 Task: In the Company hulu.jp, Add note: 'Reach out to a customer for a referral or introduction to a potential client.'. Mark checkbox to create task to follow up ': In 3 business days '. Create task, with  description: Conduct Product Demo, Add due date: In 3 Business Days; Add reminder: 30 Minutes before. Set Priority High and add note: Review the attached proposal. Logged in from softage.5@softage.net
Action: Mouse moved to (115, 89)
Screenshot: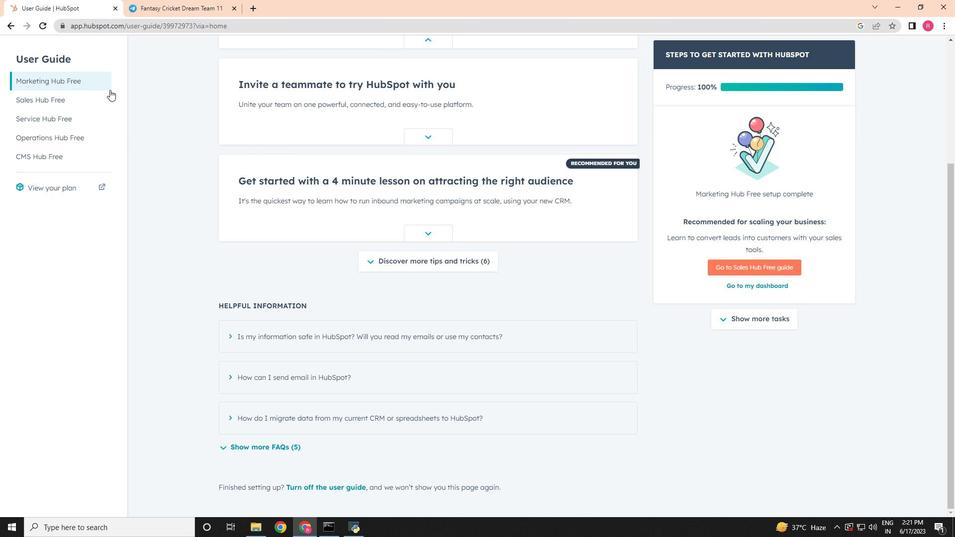 
Action: Mouse scrolled (115, 90) with delta (0, 0)
Screenshot: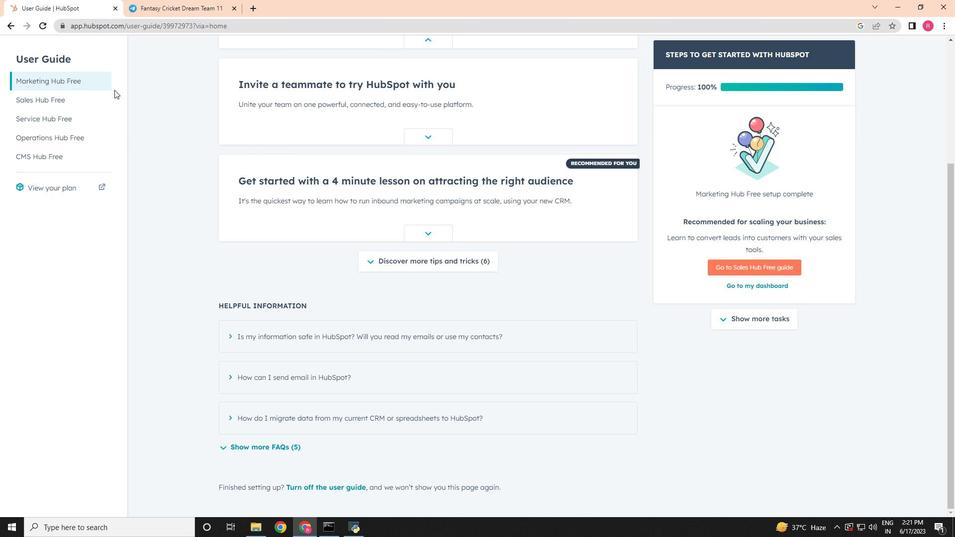 
Action: Mouse scrolled (115, 90) with delta (0, 0)
Screenshot: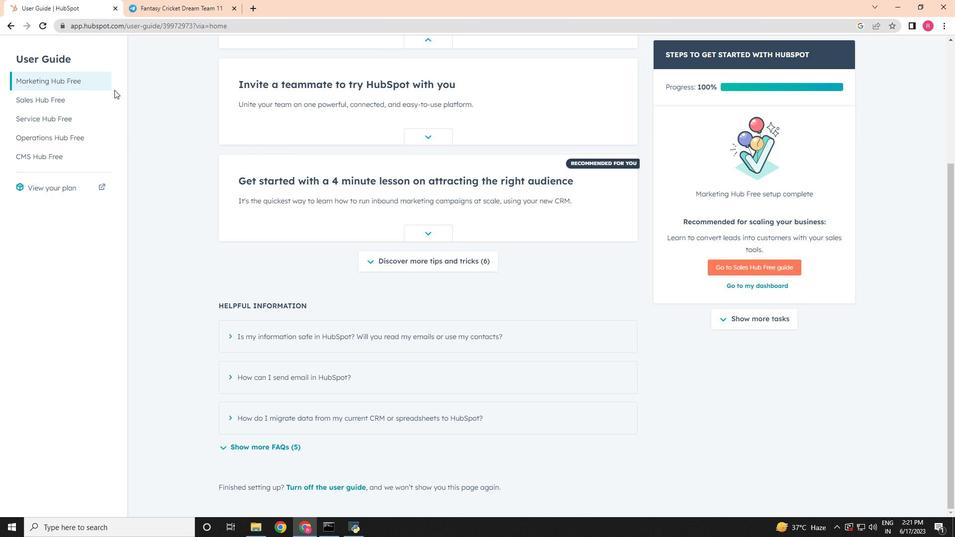 
Action: Mouse scrolled (115, 90) with delta (0, 0)
Screenshot: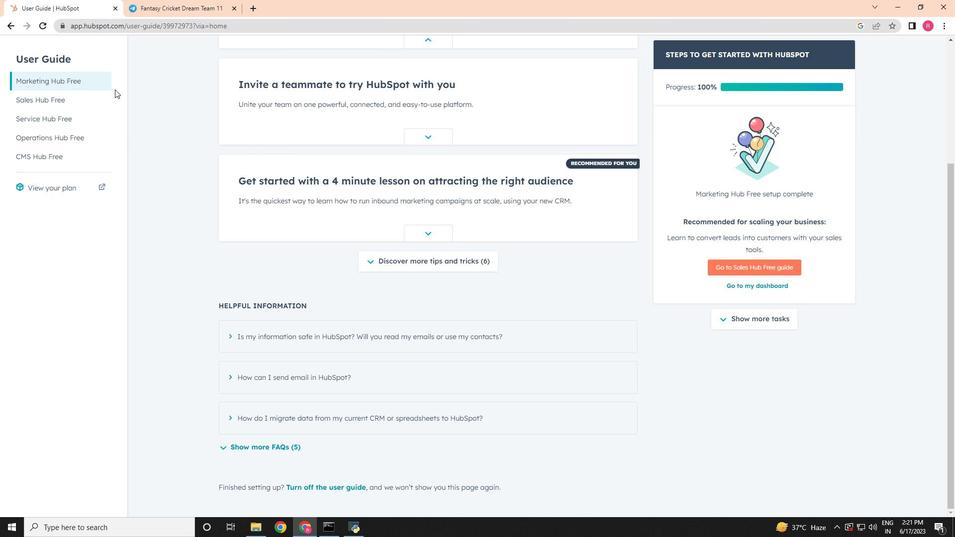 
Action: Mouse moved to (105, 64)
Screenshot: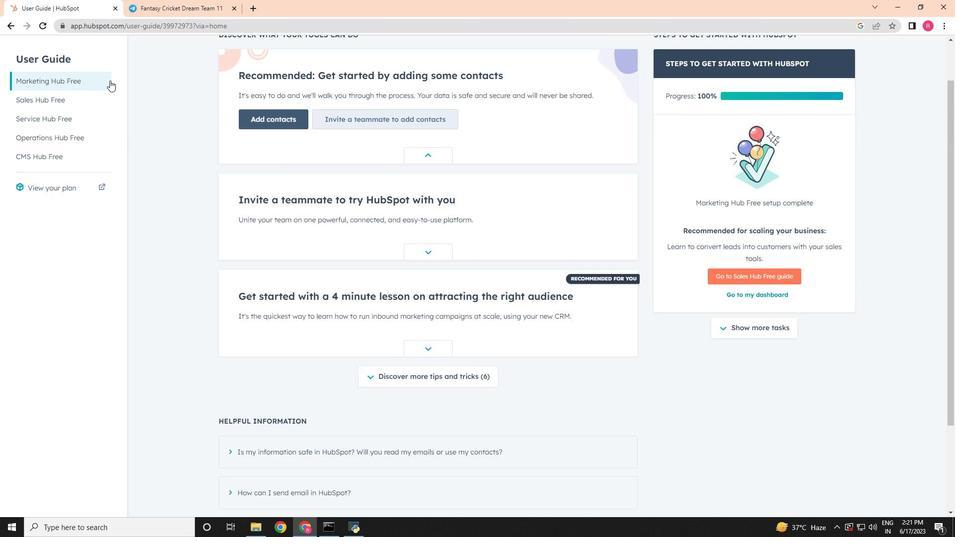 
Action: Mouse scrolled (105, 65) with delta (0, 0)
Screenshot: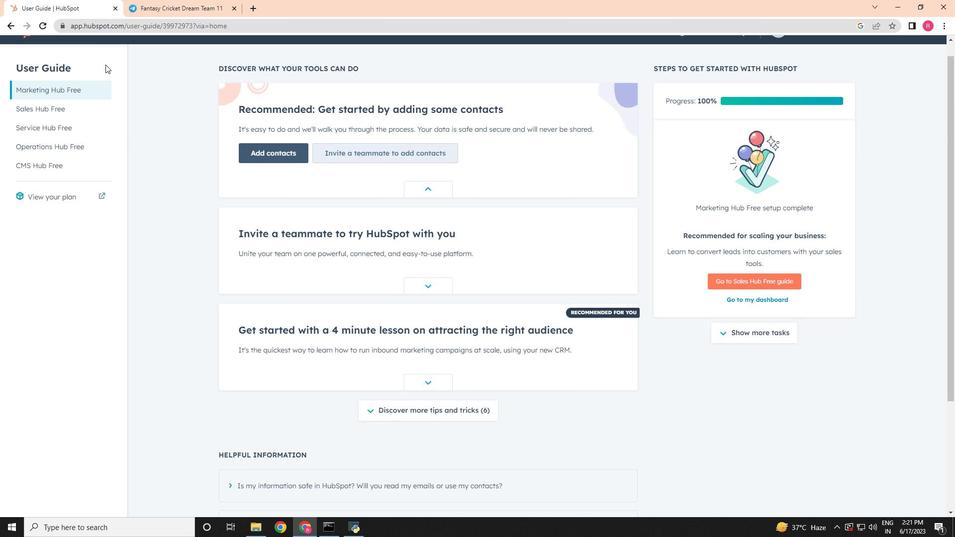 
Action: Mouse scrolled (105, 64) with delta (0, 0)
Screenshot: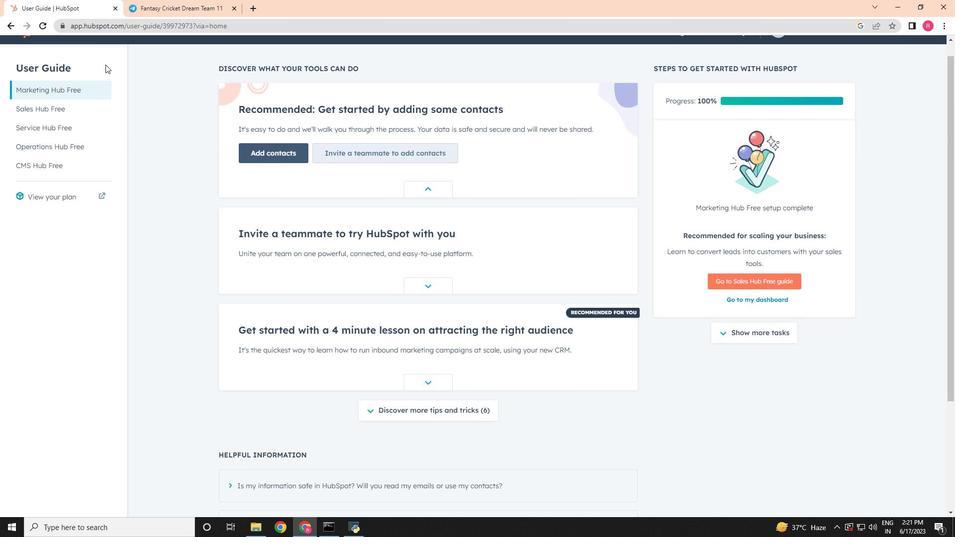 
Action: Mouse scrolled (105, 65) with delta (0, 0)
Screenshot: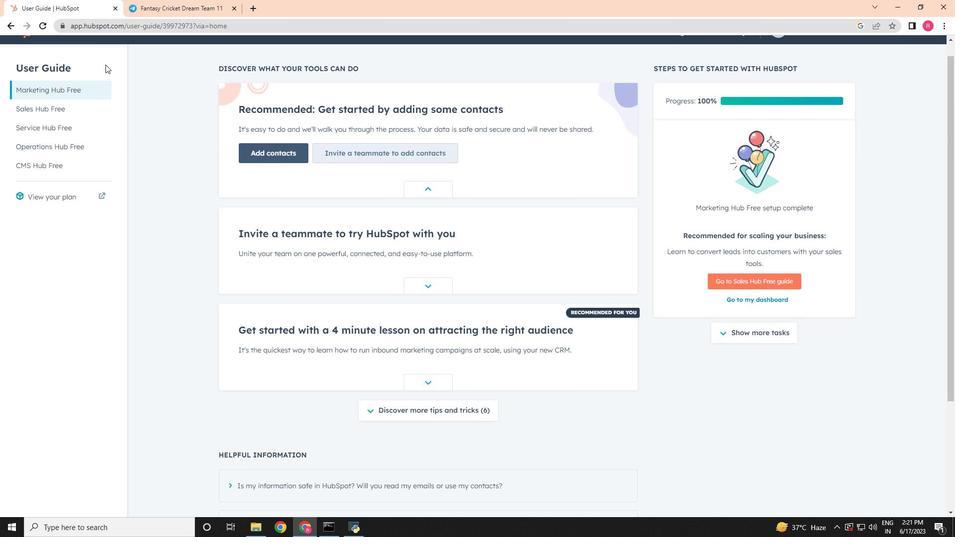 
Action: Mouse scrolled (105, 65) with delta (0, 0)
Screenshot: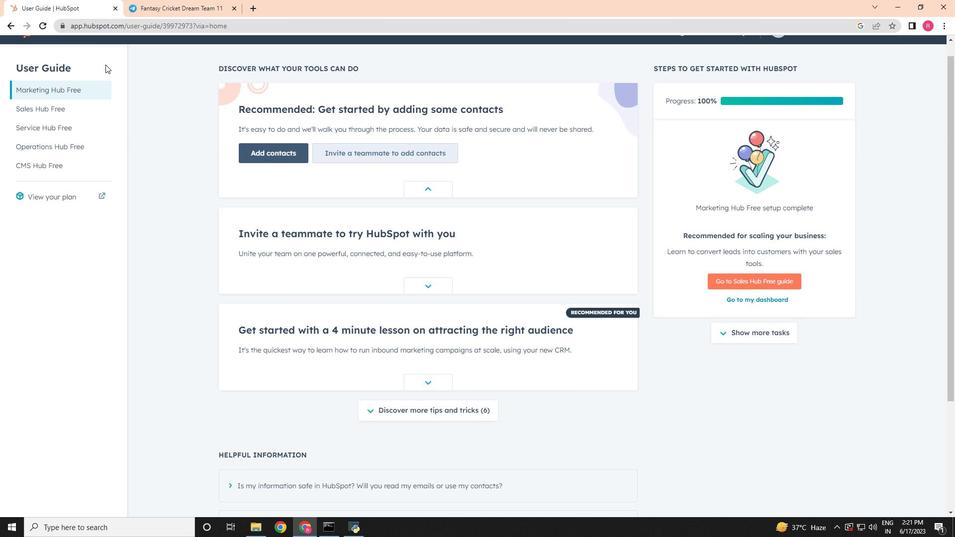 
Action: Mouse moved to (65, 48)
Screenshot: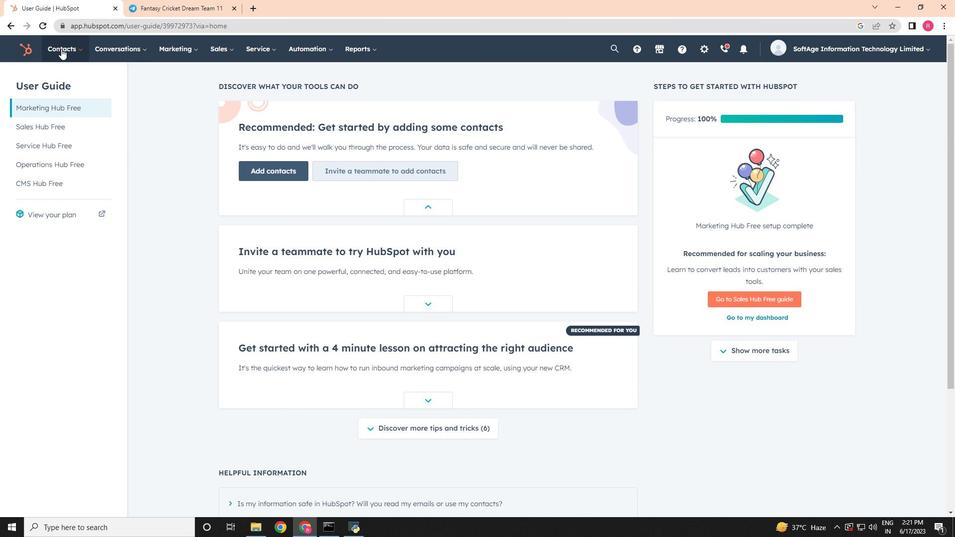 
Action: Mouse pressed left at (65, 48)
Screenshot: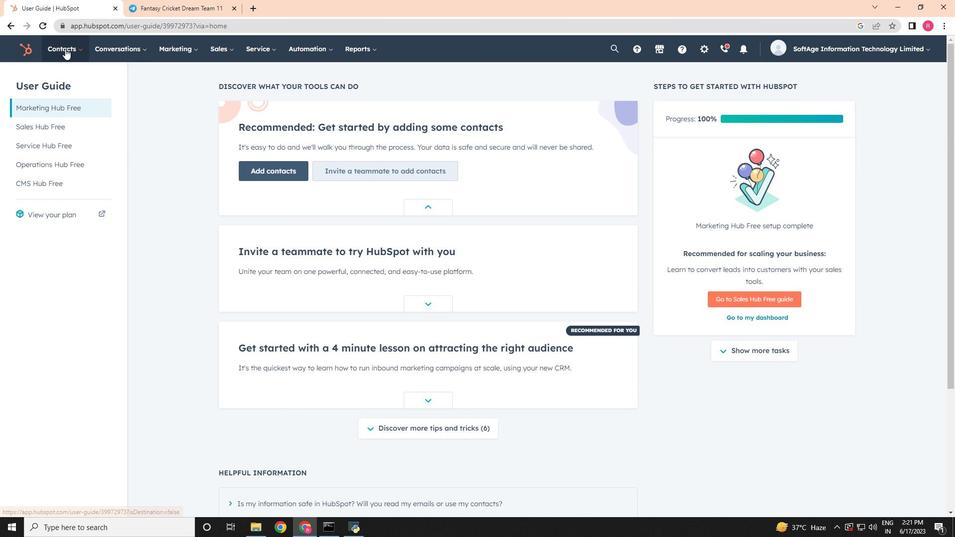 
Action: Mouse moved to (91, 92)
Screenshot: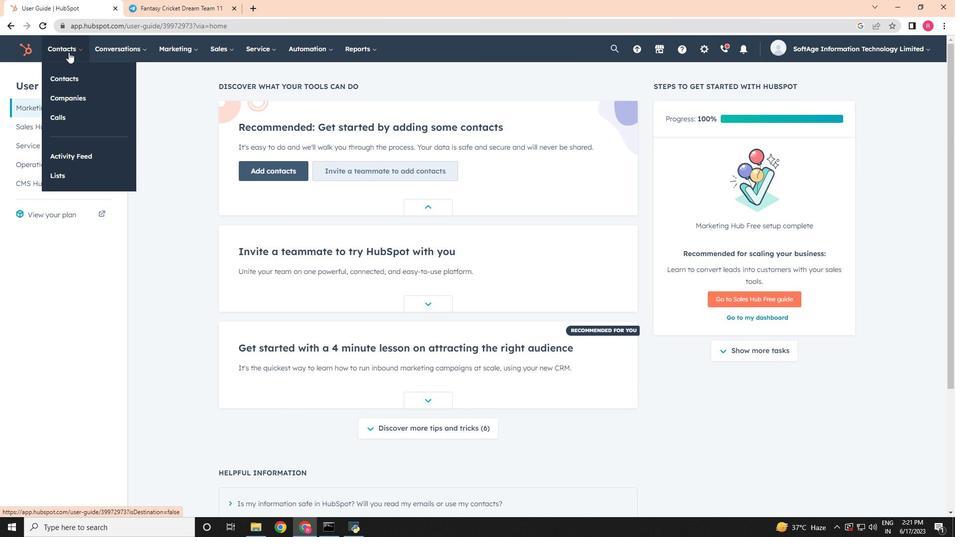 
Action: Mouse pressed left at (91, 92)
Screenshot: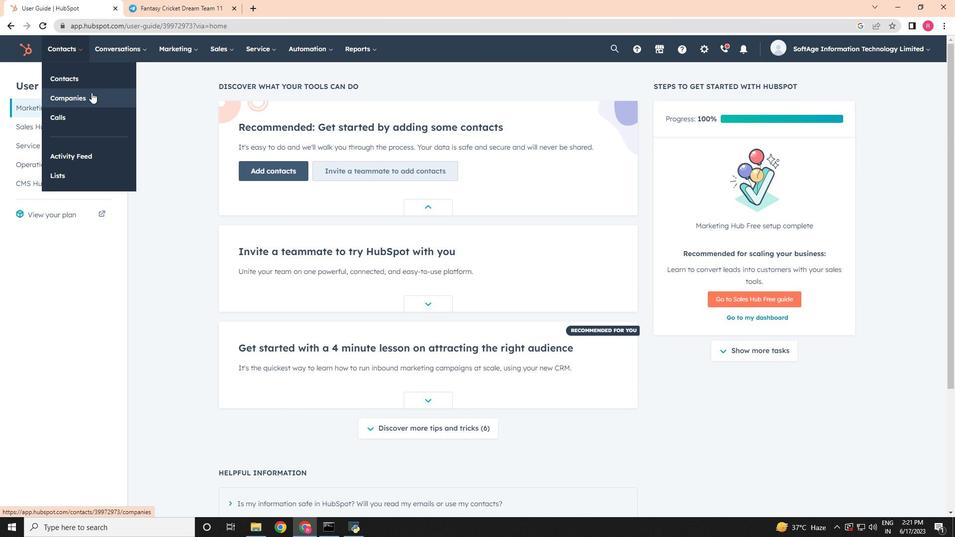 
Action: Mouse moved to (84, 157)
Screenshot: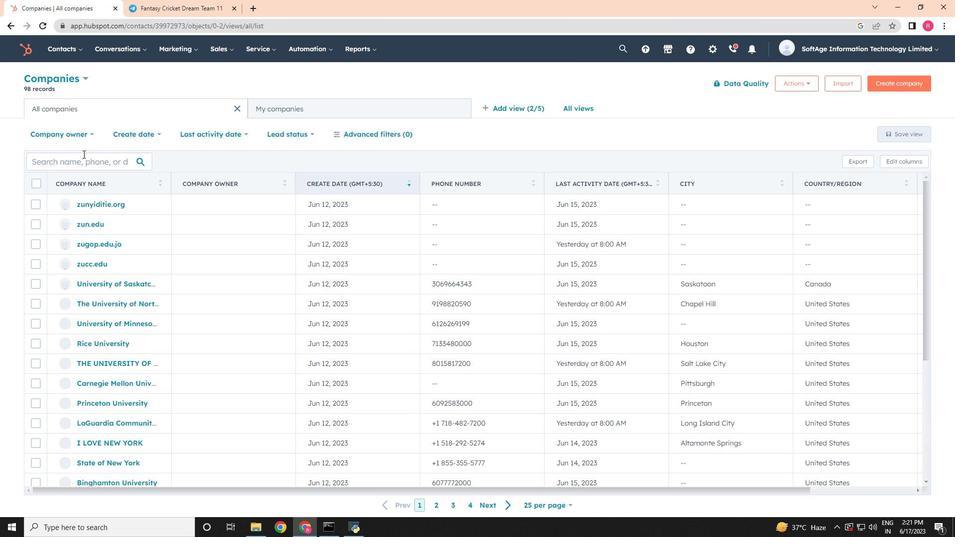 
Action: Mouse pressed left at (84, 157)
Screenshot: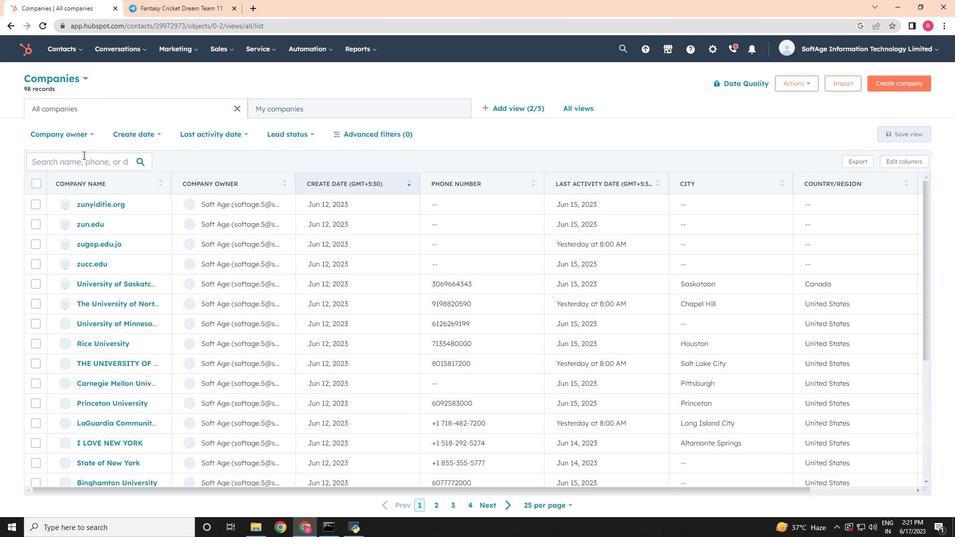 
Action: Key pressed hulu.jp
Screenshot: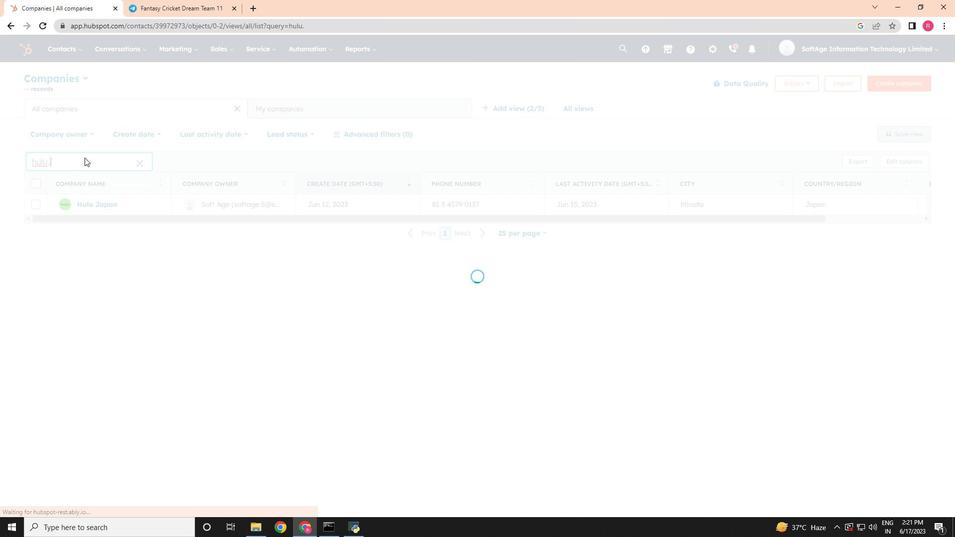 
Action: Mouse moved to (97, 207)
Screenshot: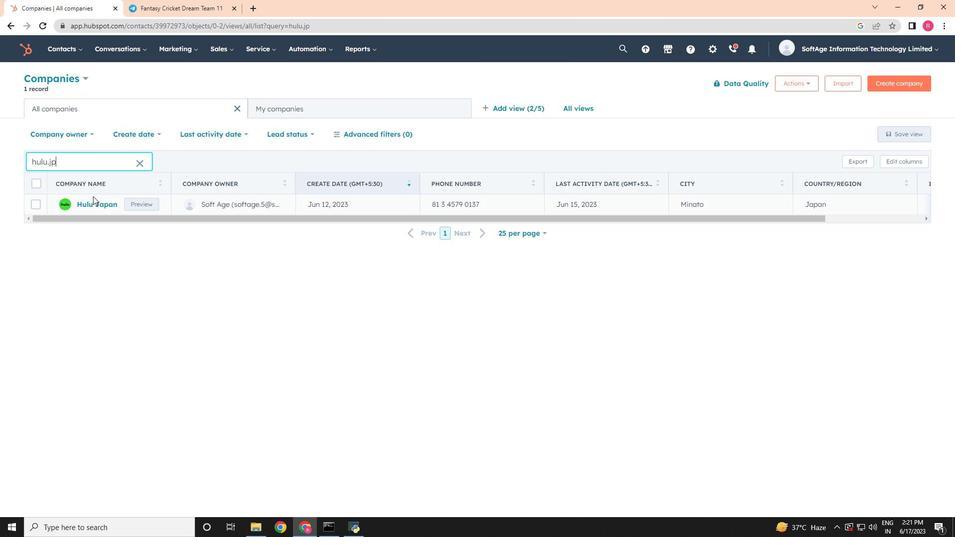 
Action: Mouse pressed left at (97, 207)
Screenshot: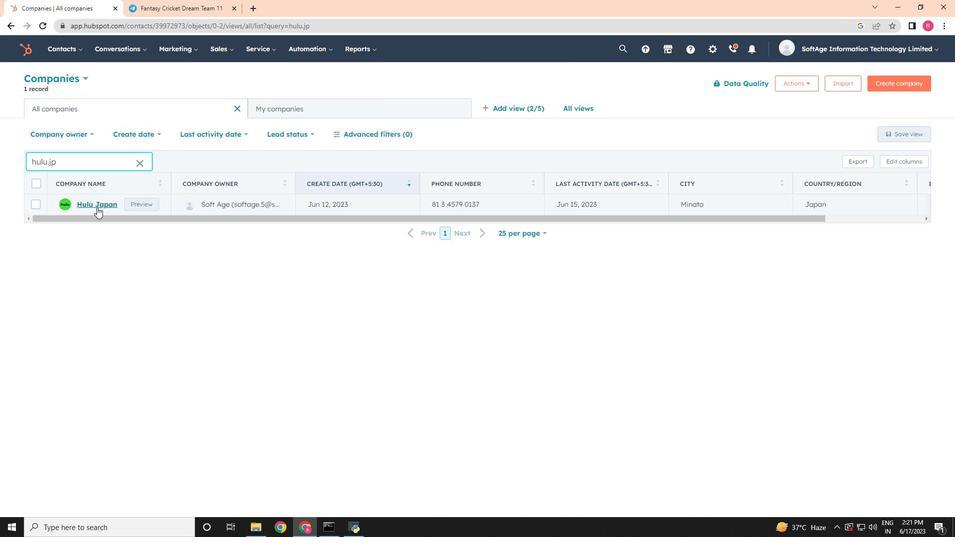 
Action: Mouse moved to (33, 160)
Screenshot: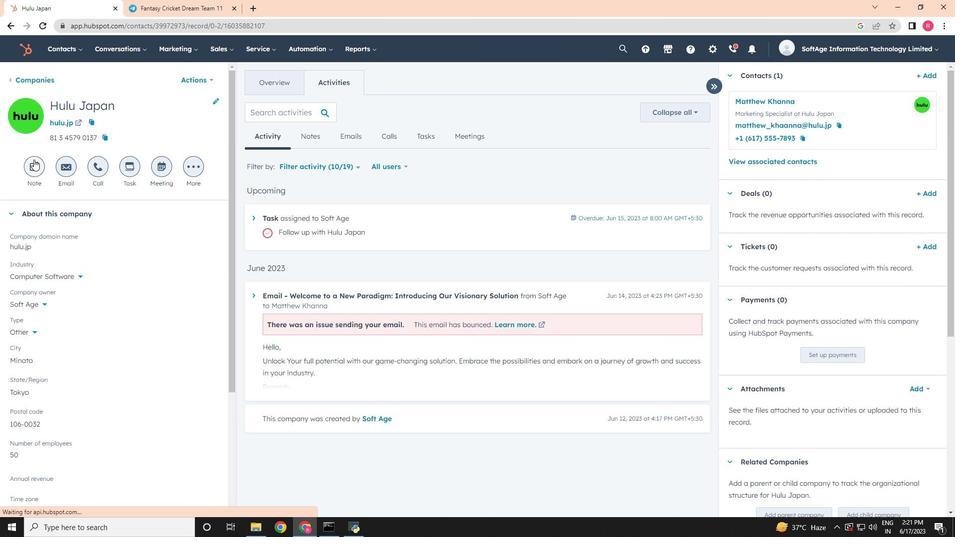 
Action: Mouse pressed left at (33, 160)
Screenshot: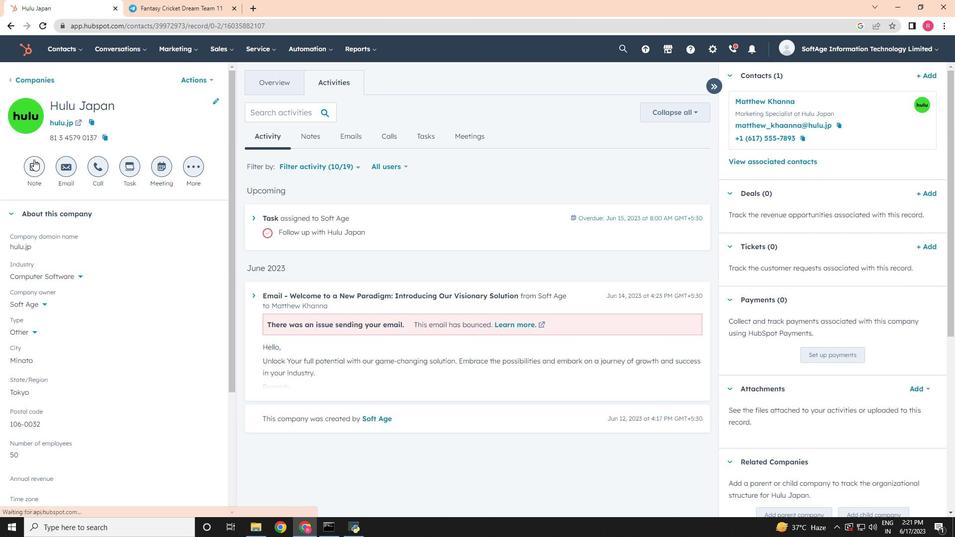 
Action: Mouse moved to (840, 294)
Screenshot: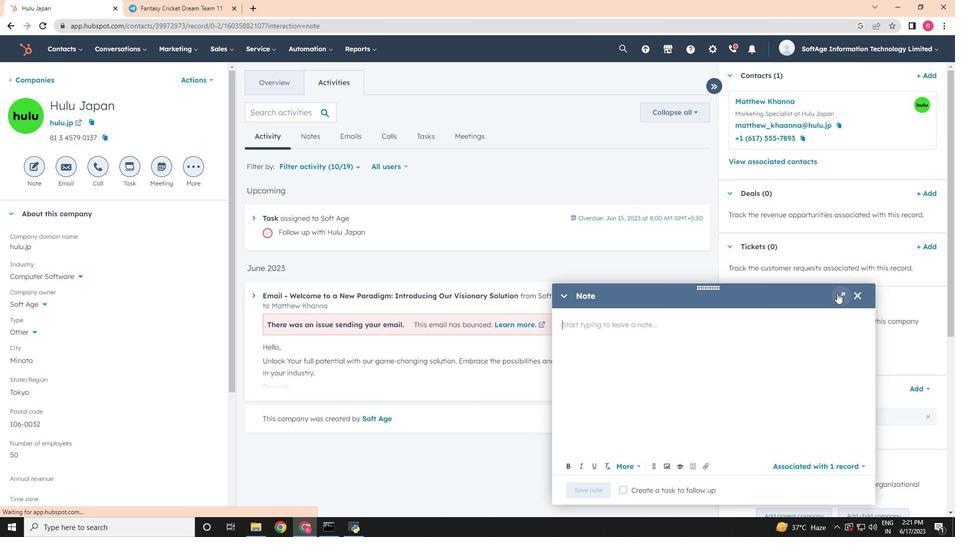 
Action: Mouse pressed left at (840, 294)
Screenshot: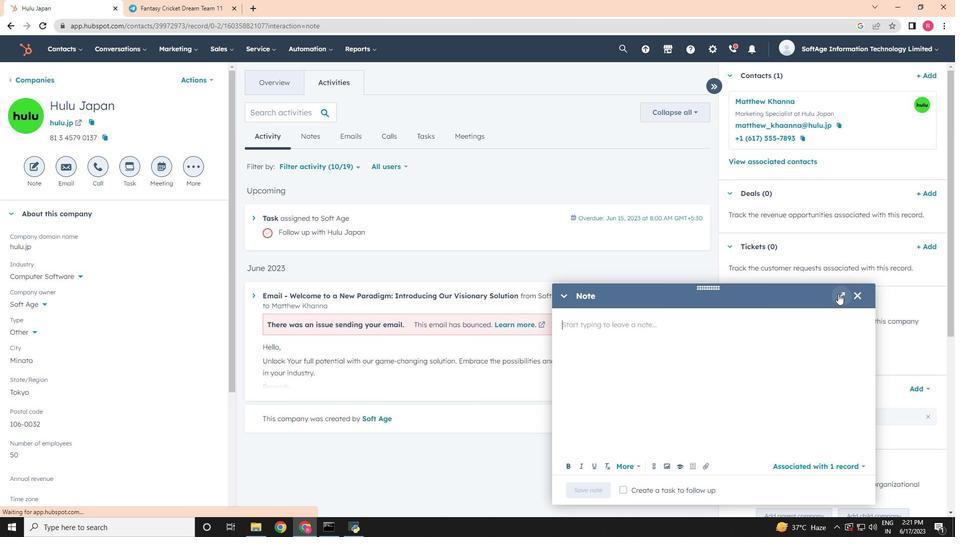 
Action: Mouse moved to (279, 262)
Screenshot: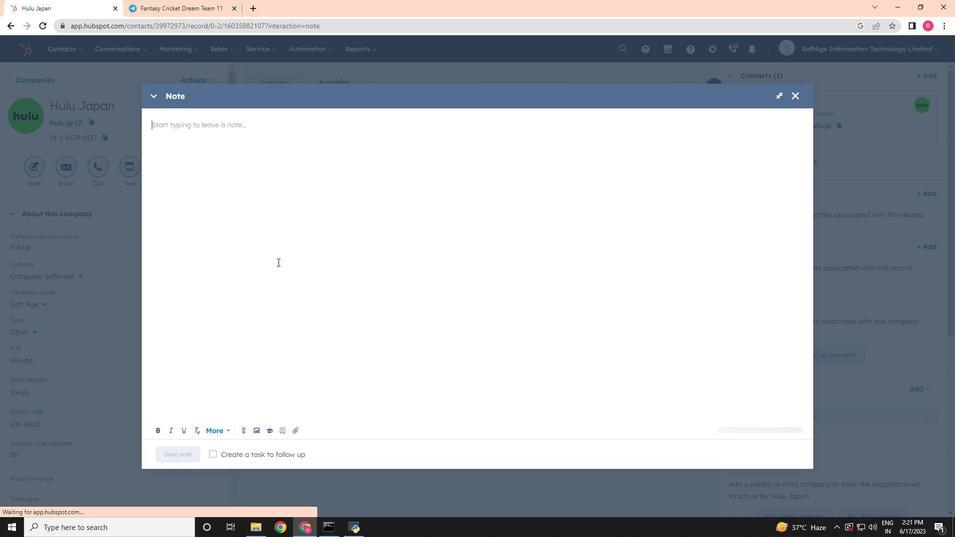 
Action: Key pressed <Key.shift>Reach<Key.space>out<Key.space>to<Key.space>a<Key.space>customer<Key.space>for<Key.space>a<Key.space>referral<Key.space>for<Key.space>a<Key.space>referral<Key.space>or<Key.space>introduction<Key.space>to<Key.space>a<Key.space>potential<Key.space>client.
Screenshot: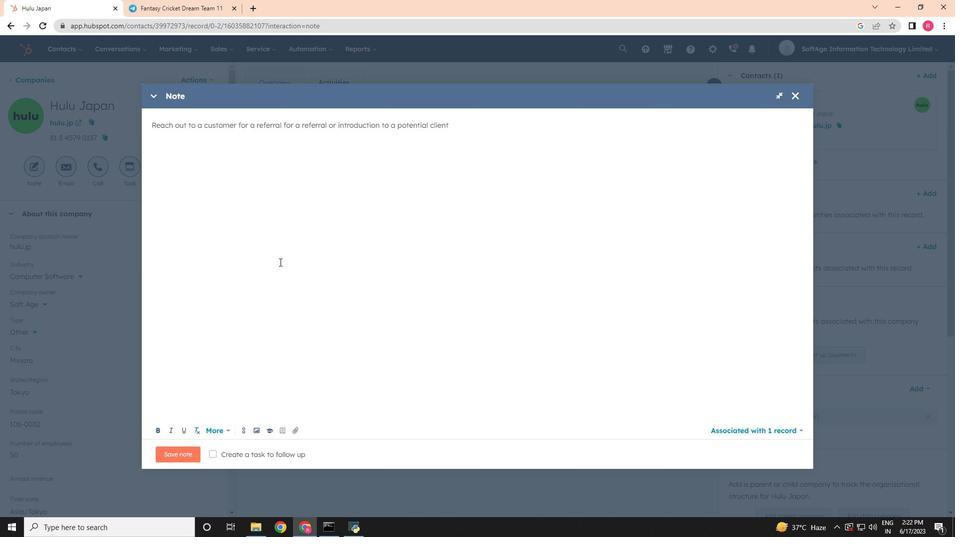 
Action: Mouse moved to (211, 452)
Screenshot: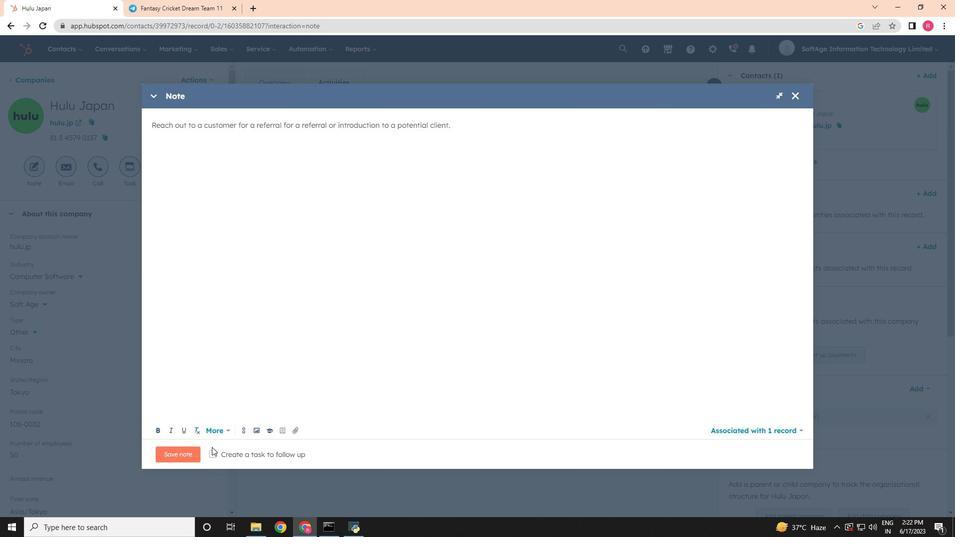 
Action: Mouse pressed left at (211, 452)
Screenshot: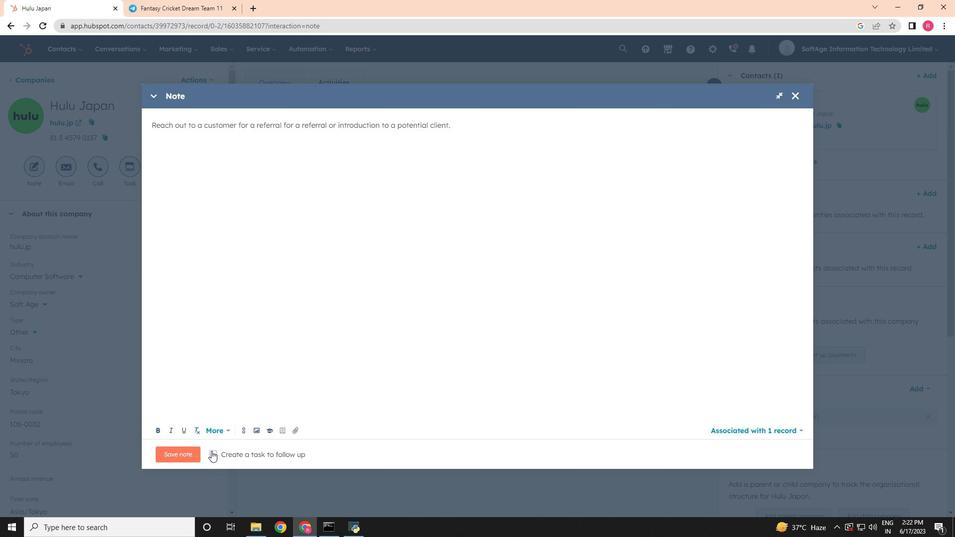 
Action: Mouse moved to (346, 453)
Screenshot: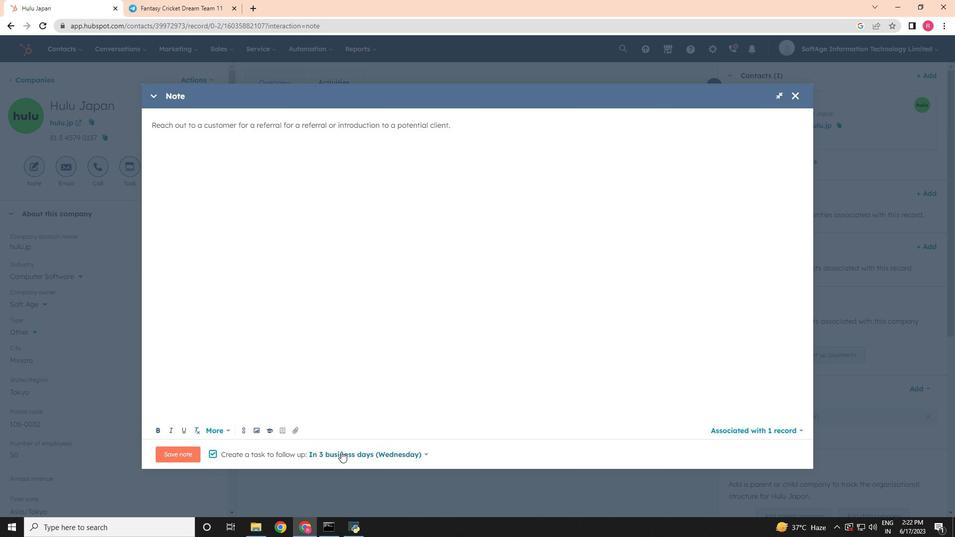 
Action: Mouse pressed left at (346, 453)
Screenshot: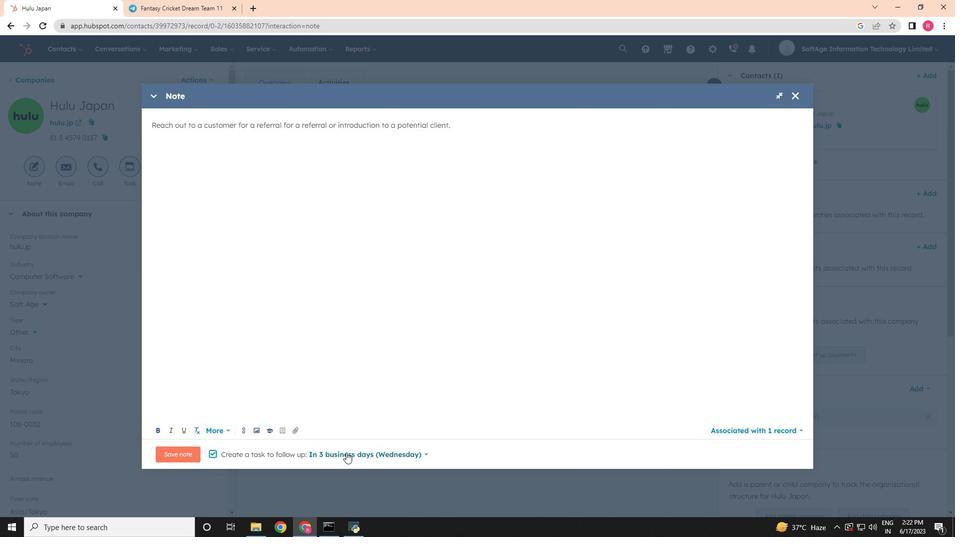 
Action: Mouse moved to (350, 364)
Screenshot: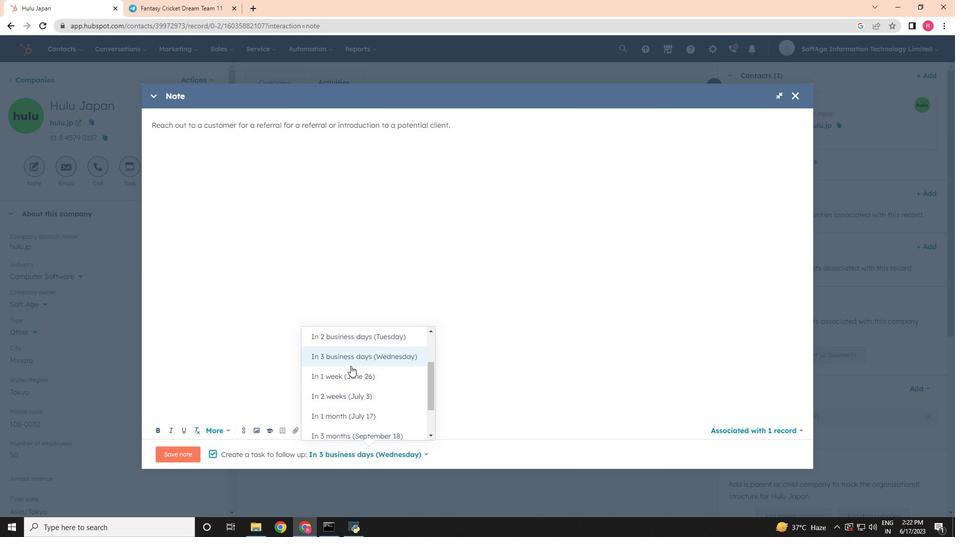 
Action: Mouse pressed left at (350, 364)
Screenshot: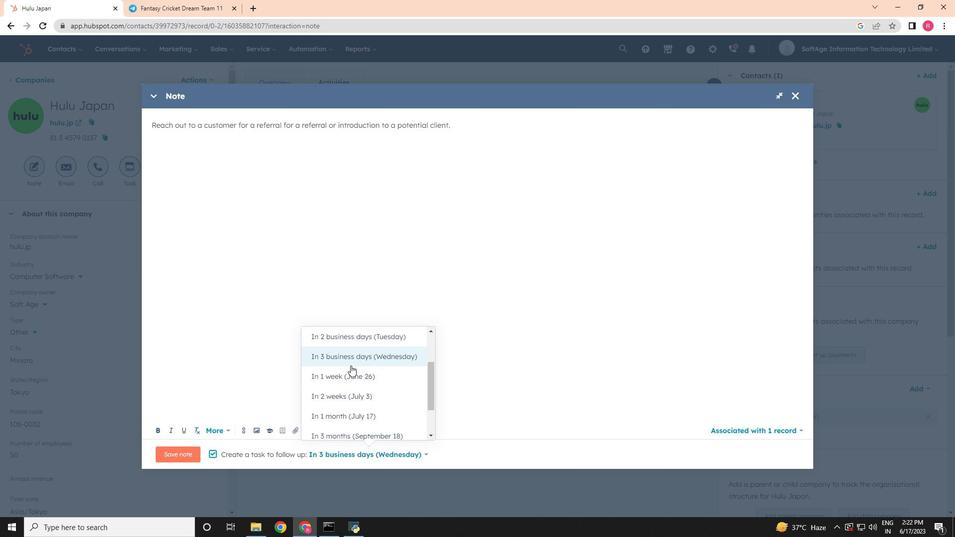 
Action: Mouse moved to (193, 454)
Screenshot: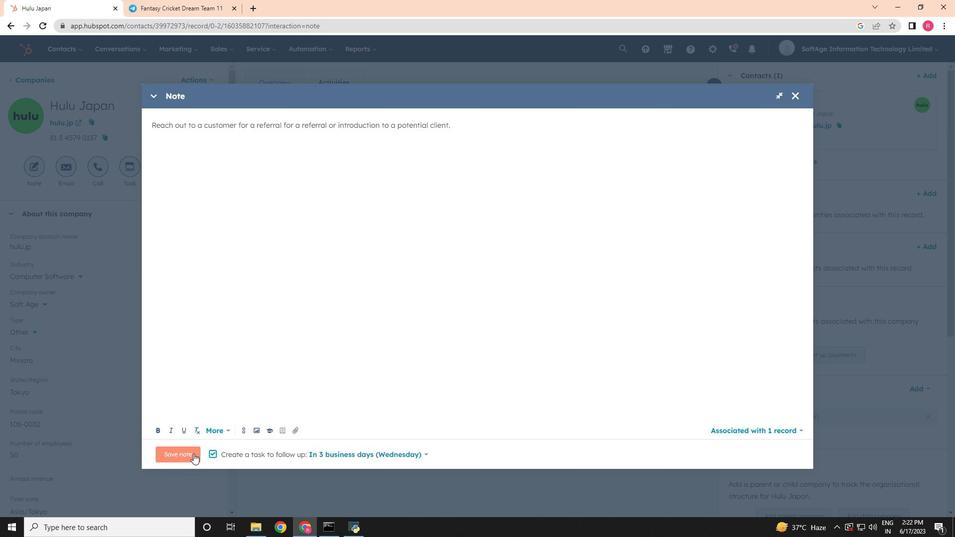 
Action: Mouse pressed left at (193, 454)
Screenshot: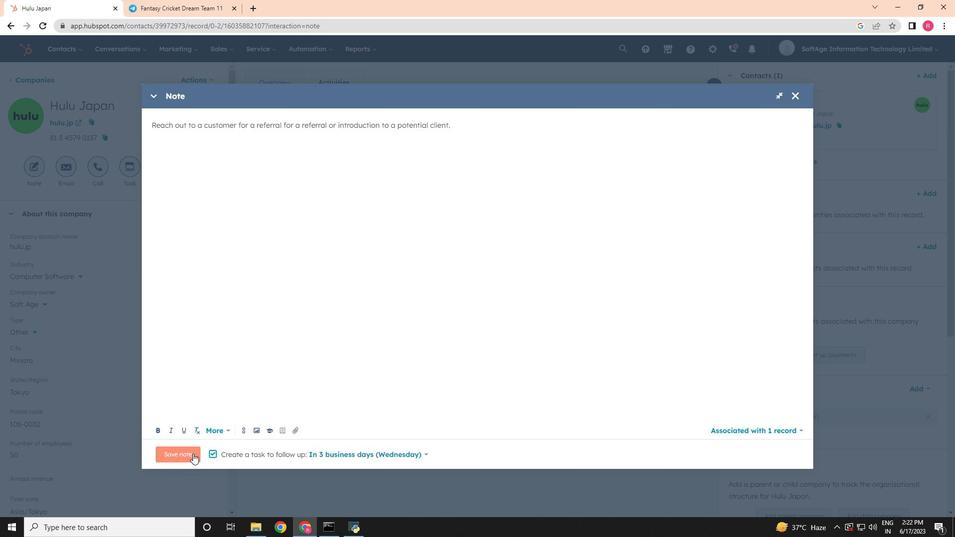 
Action: Mouse moved to (127, 172)
Screenshot: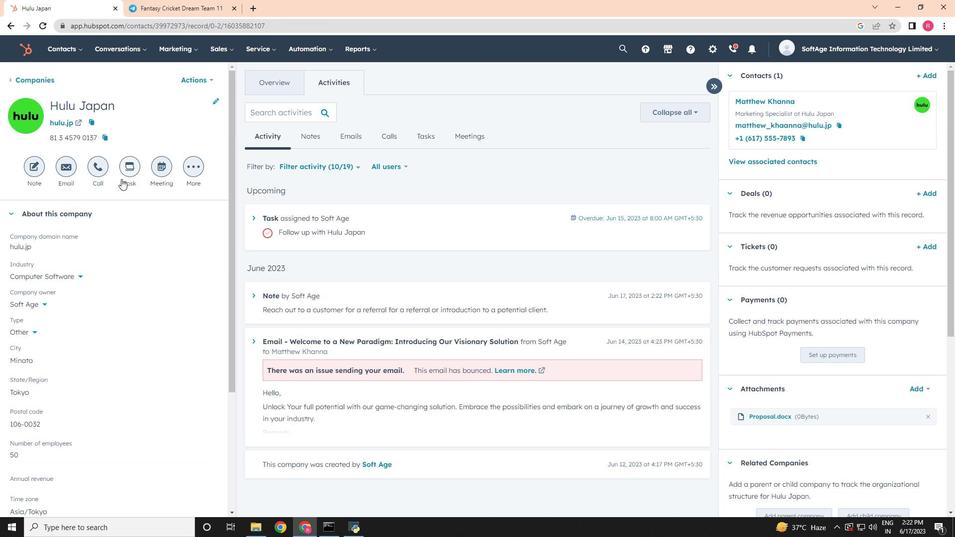
Action: Mouse pressed left at (127, 172)
Screenshot: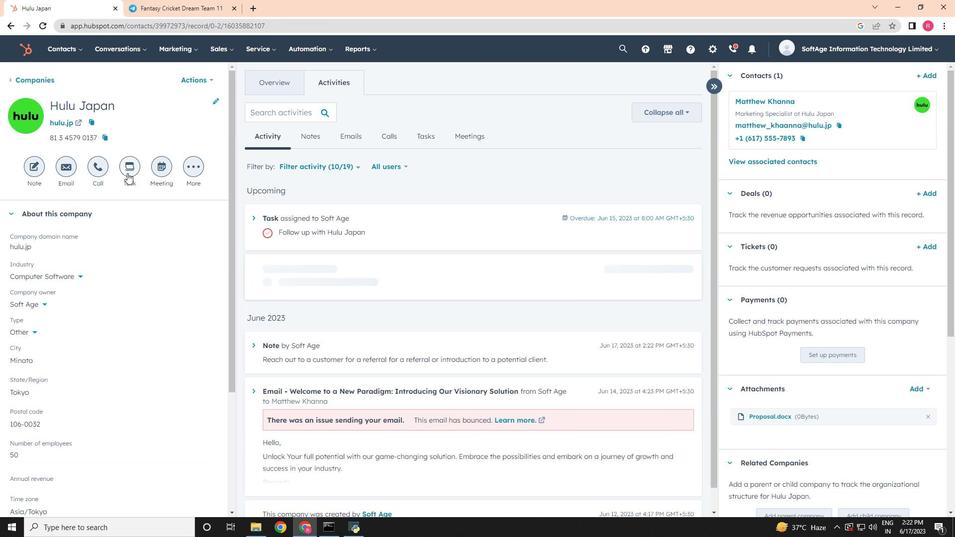 
Action: Mouse moved to (688, 272)
Screenshot: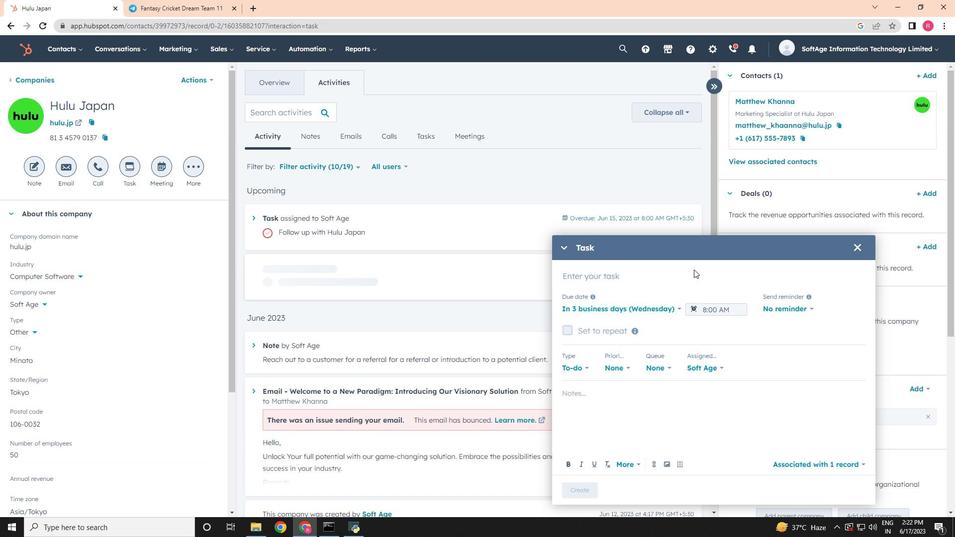 
Action: Mouse pressed left at (688, 272)
Screenshot: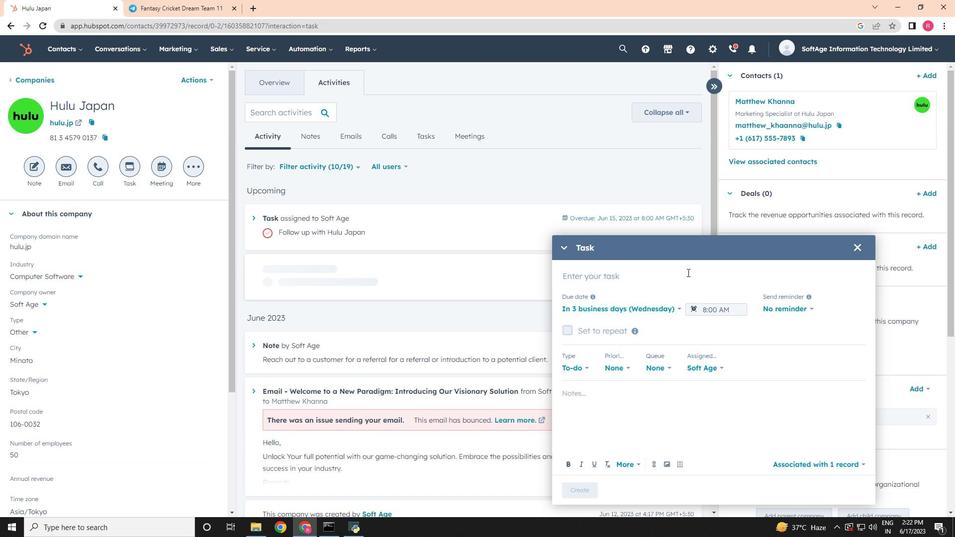 
Action: Key pressed <Key.shift><Key.shift><Key.shift>Conduct<Key.space><Key.shift>Product<Key.space><Key.shift>Demo
Screenshot: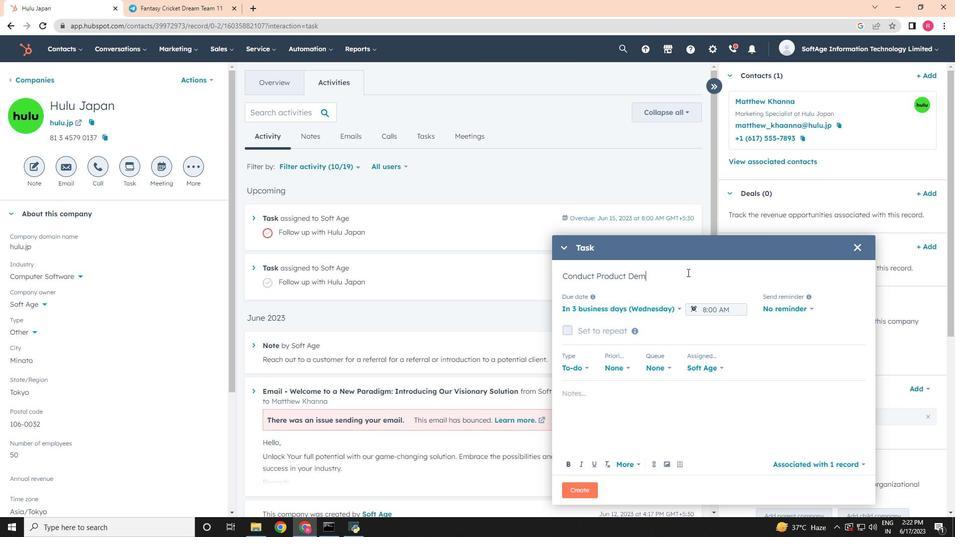 
Action: Mouse moved to (687, 273)
Screenshot: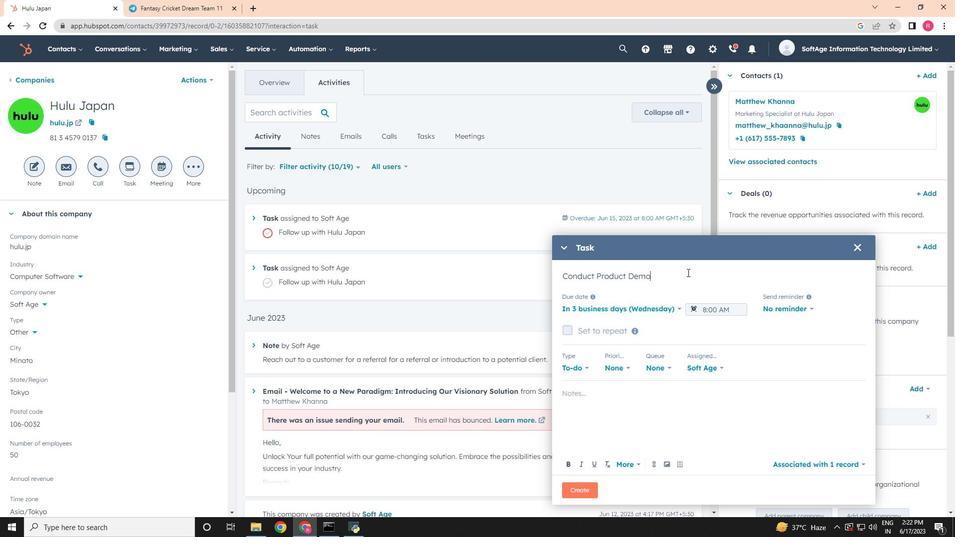 
Action: Mouse scrolled (687, 272) with delta (0, 0)
Screenshot: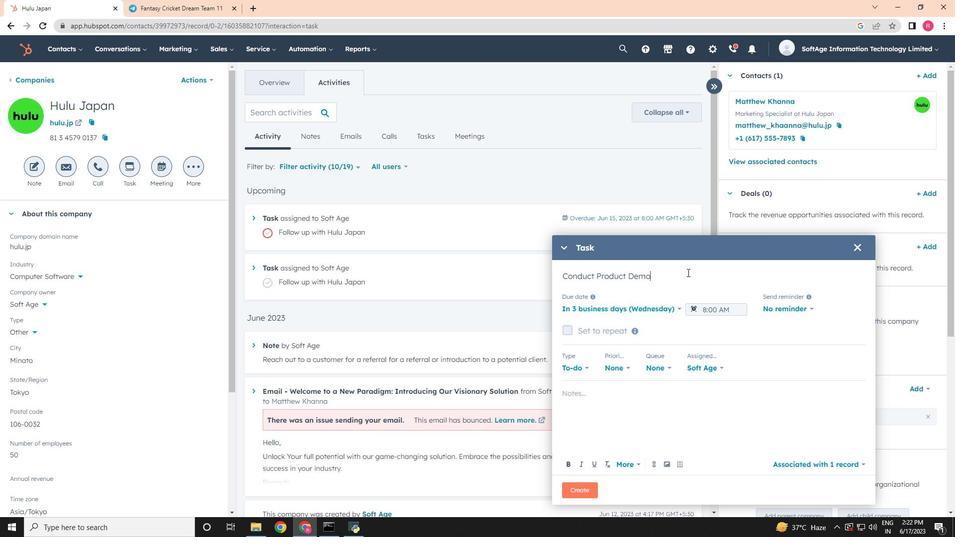 
Action: Mouse scrolled (687, 272) with delta (0, 0)
Screenshot: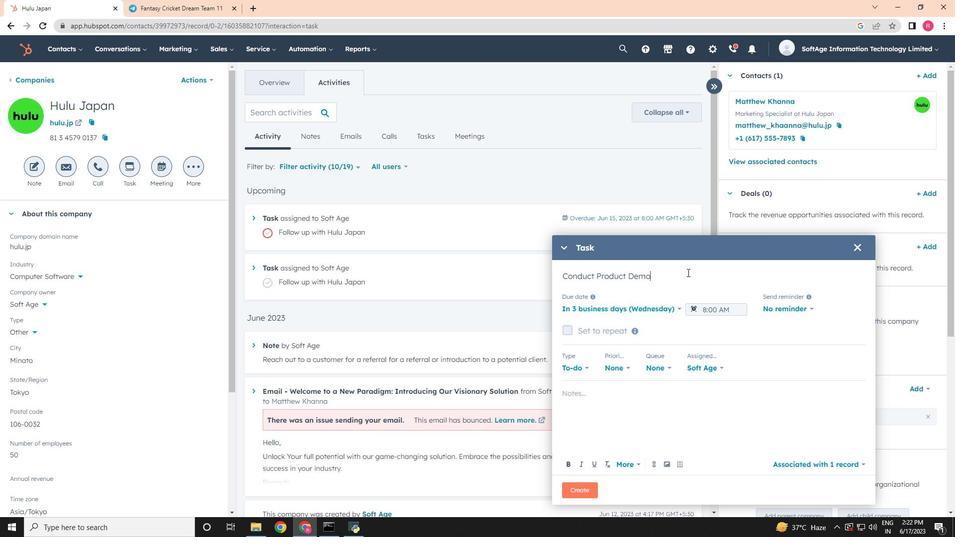 
Action: Mouse moved to (648, 309)
Screenshot: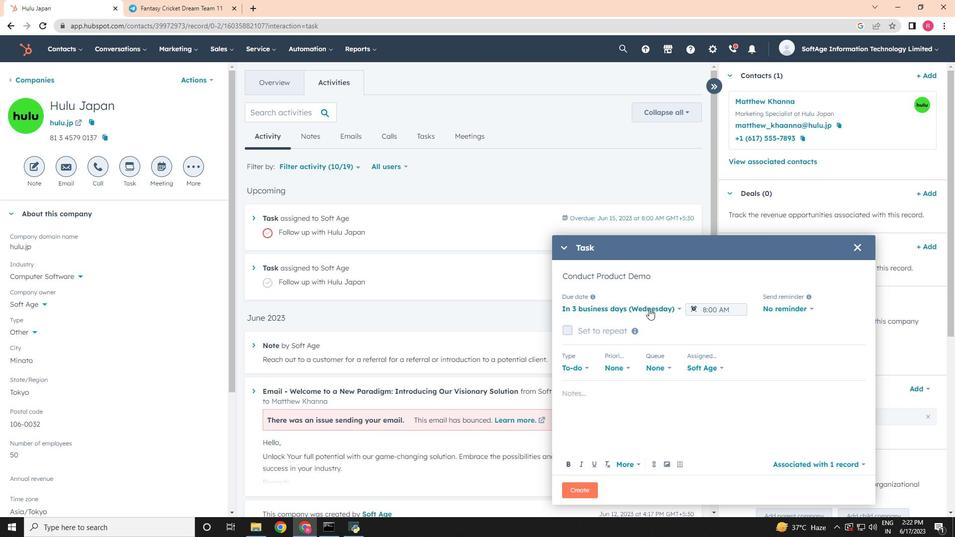 
Action: Mouse pressed left at (648, 309)
Screenshot: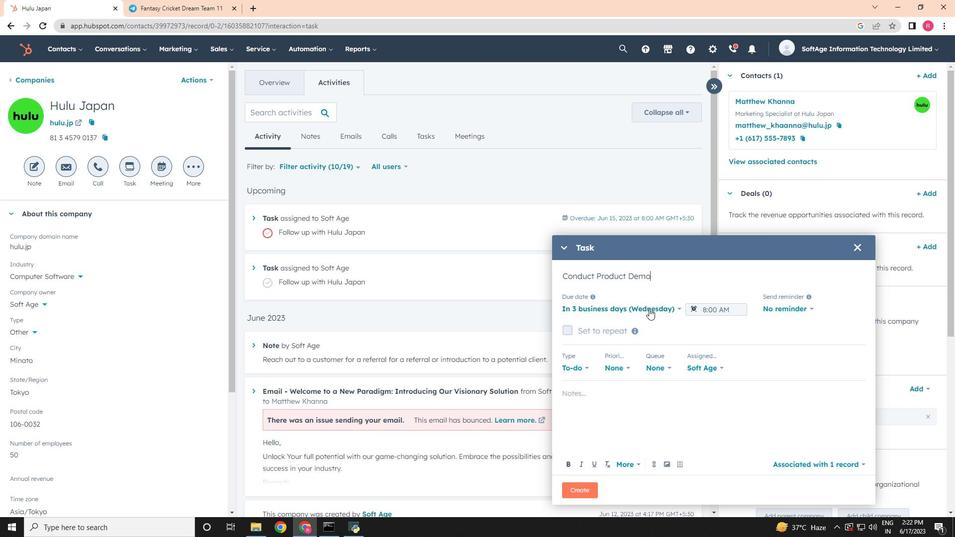 
Action: Mouse moved to (619, 353)
Screenshot: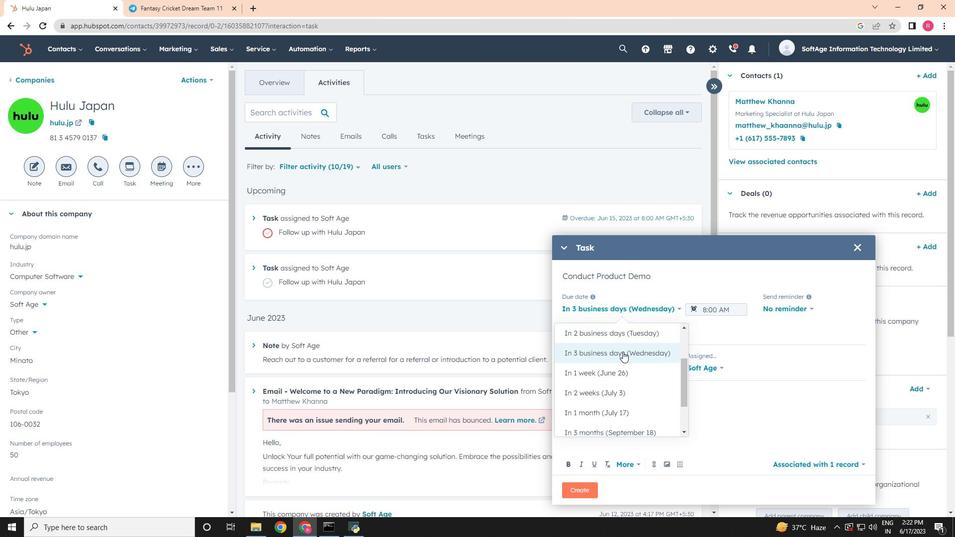 
Action: Mouse pressed left at (619, 353)
Screenshot: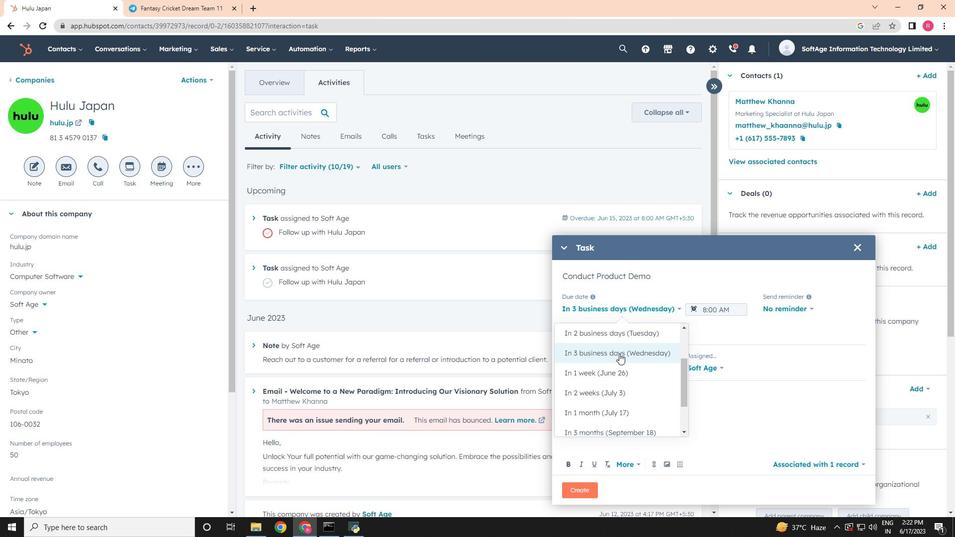 
Action: Mouse moved to (791, 307)
Screenshot: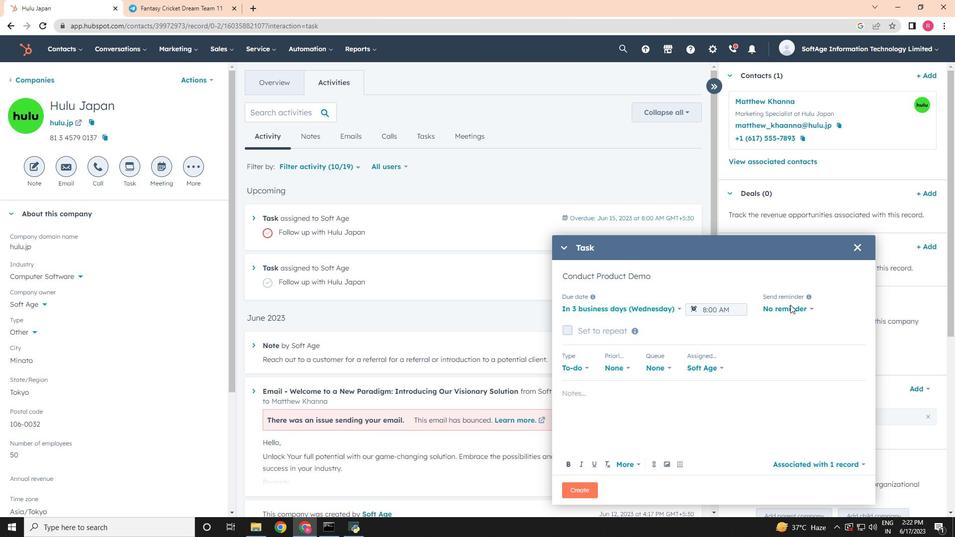 
Action: Mouse pressed left at (791, 307)
Screenshot: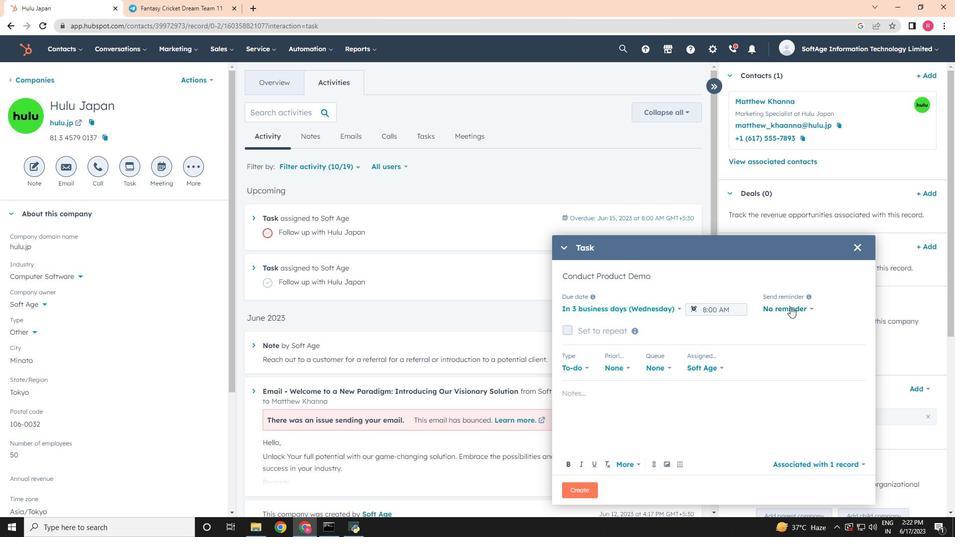
Action: Mouse moved to (779, 368)
Screenshot: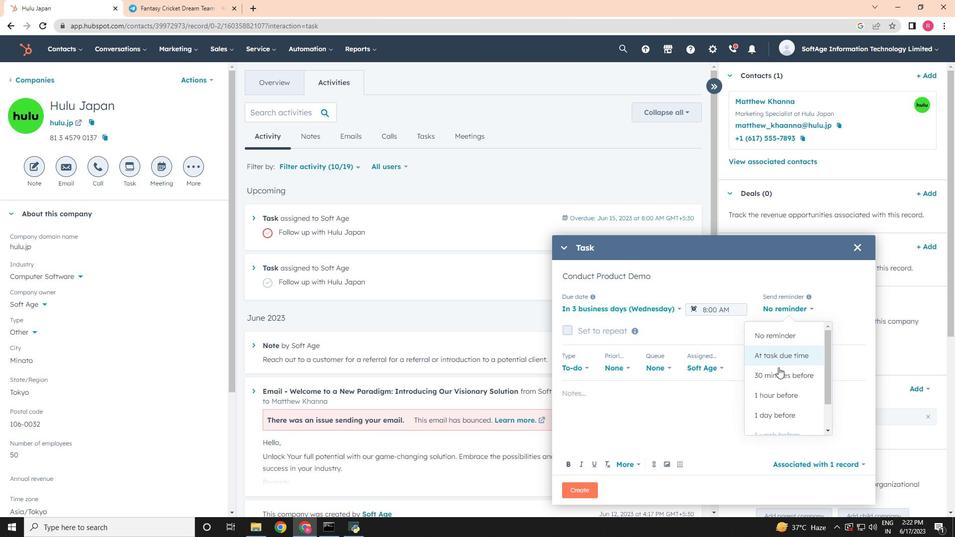
Action: Mouse pressed left at (779, 368)
Screenshot: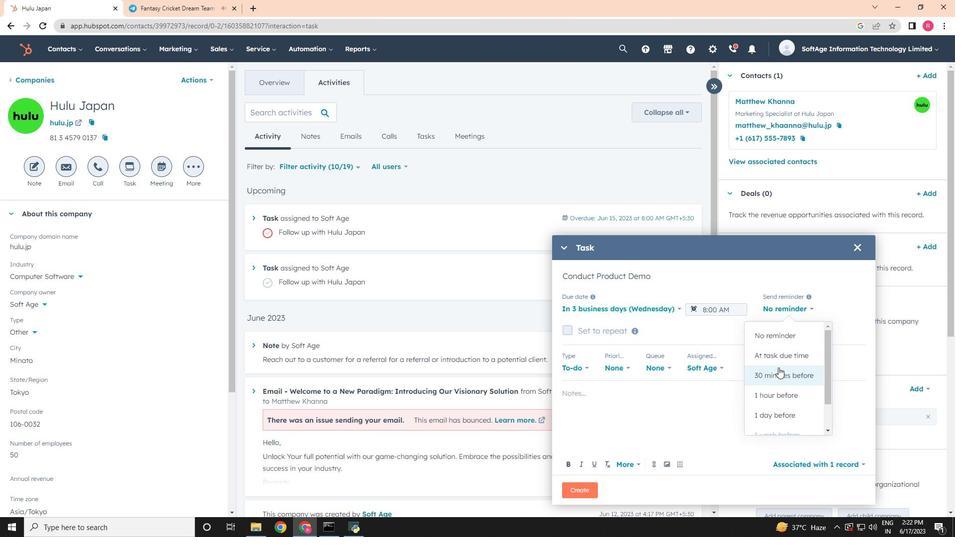 
Action: Mouse moved to (604, 399)
Screenshot: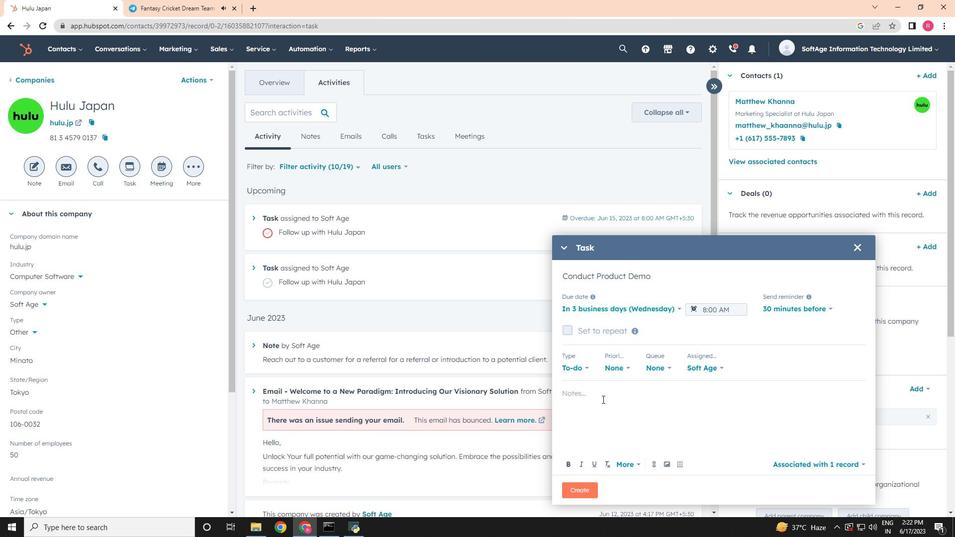 
Action: Mouse pressed left at (604, 399)
Screenshot: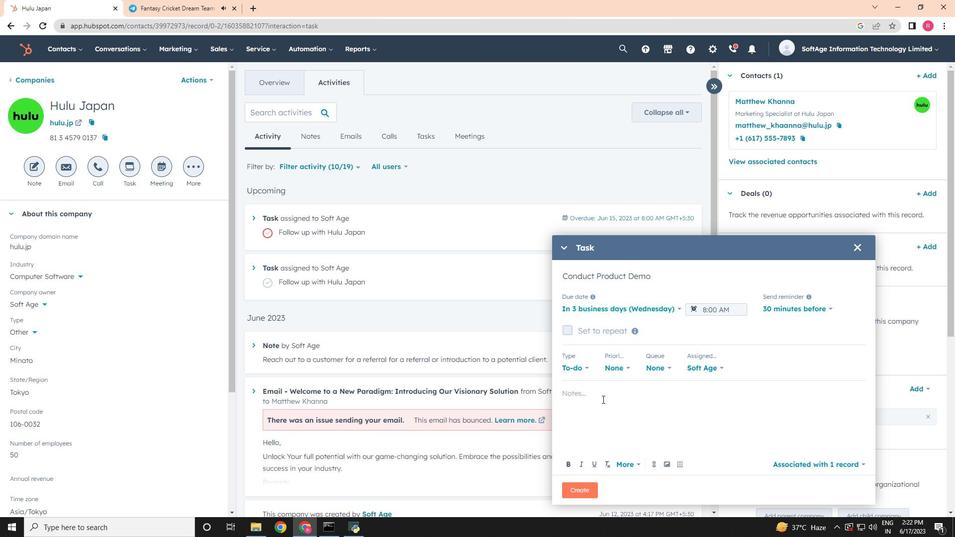
Action: Mouse moved to (616, 365)
Screenshot: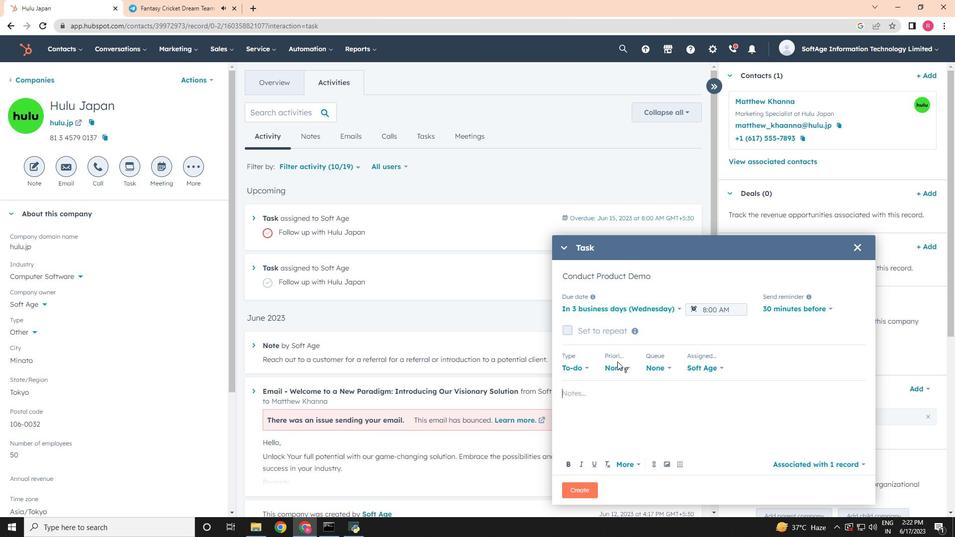 
Action: Mouse pressed left at (616, 365)
Screenshot: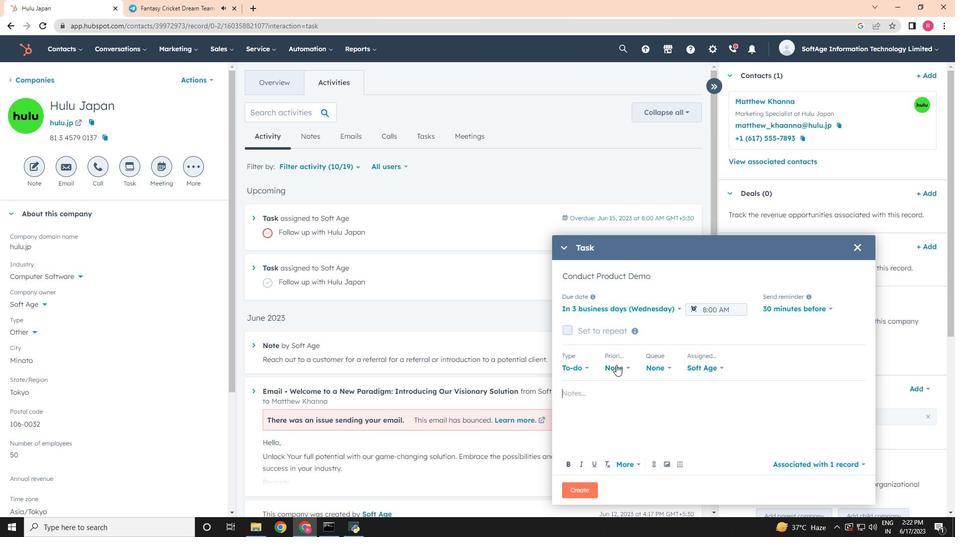 
Action: Mouse moved to (628, 456)
Screenshot: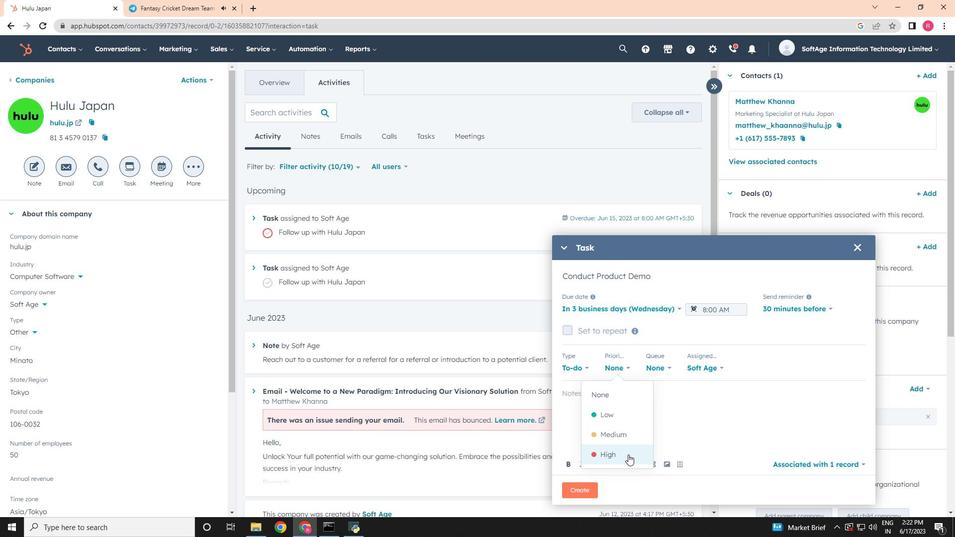 
Action: Mouse pressed left at (628, 456)
Screenshot: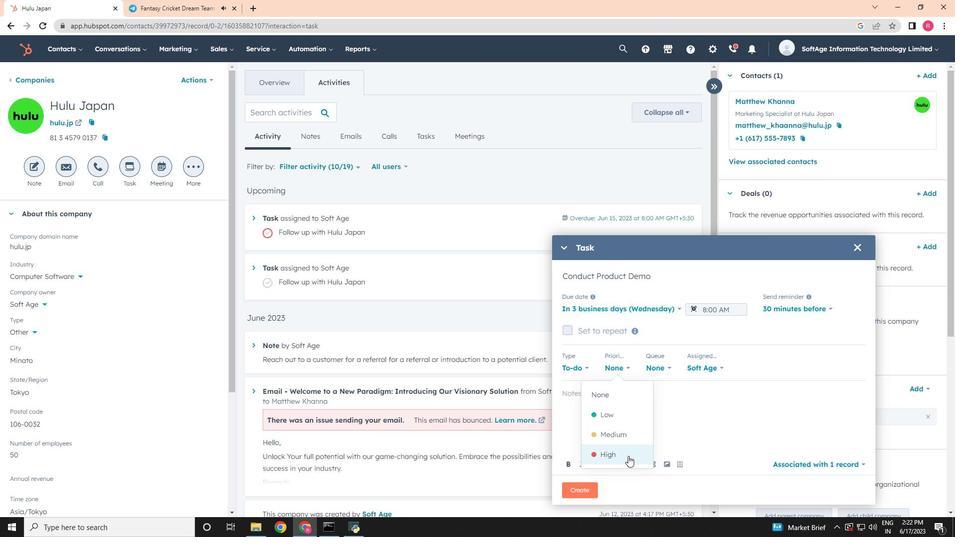
Action: Mouse moved to (609, 404)
Screenshot: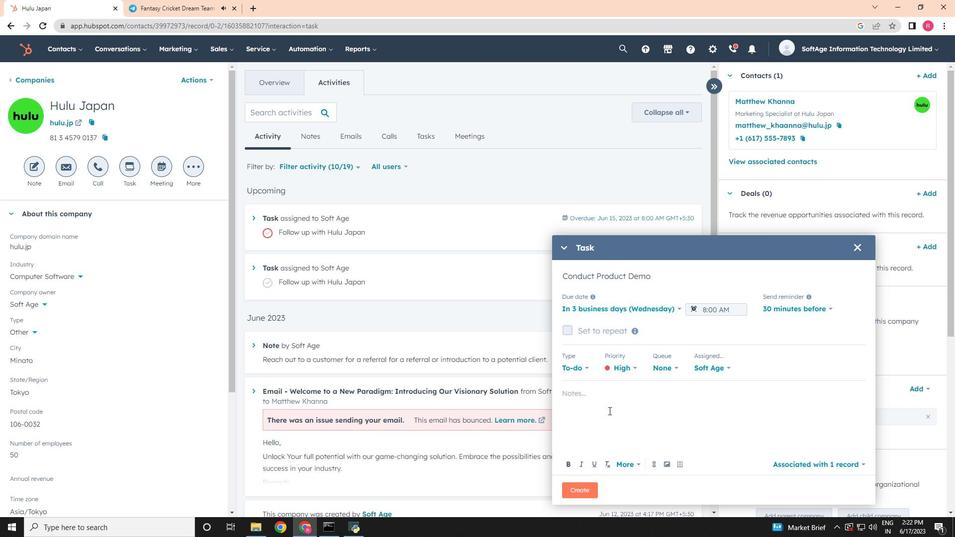 
Action: Mouse pressed left at (609, 404)
Screenshot: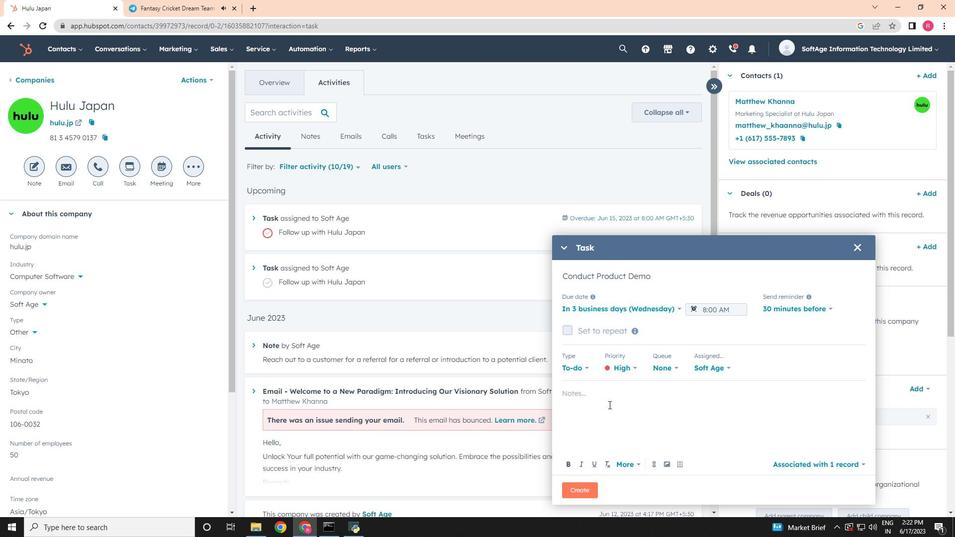 
Action: Key pressed <Key.shift>Review<Key.space>the<Key.space>attachm=<Key.backspace><Key.backspace>ed<Key.space>proposal.
Screenshot: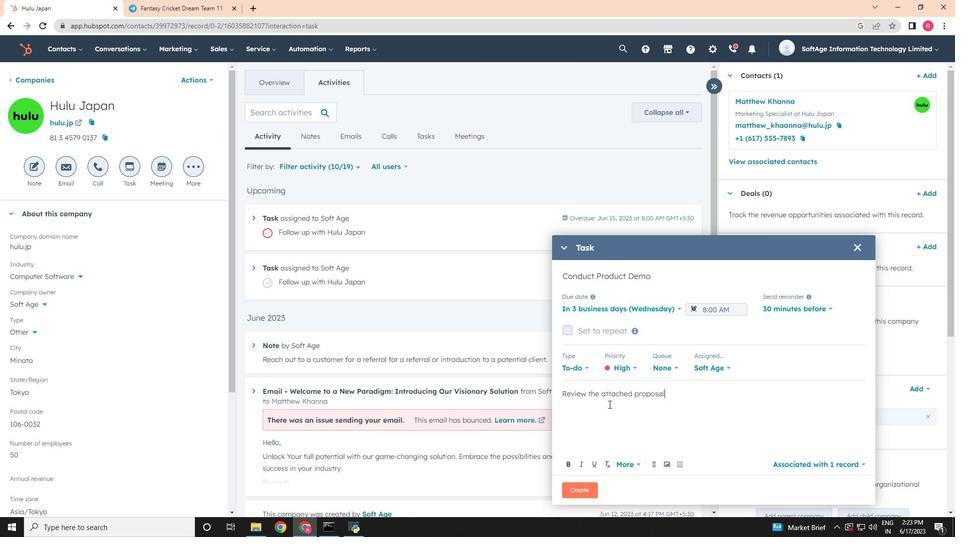 
Action: Mouse scrolled (609, 404) with delta (0, 0)
Screenshot: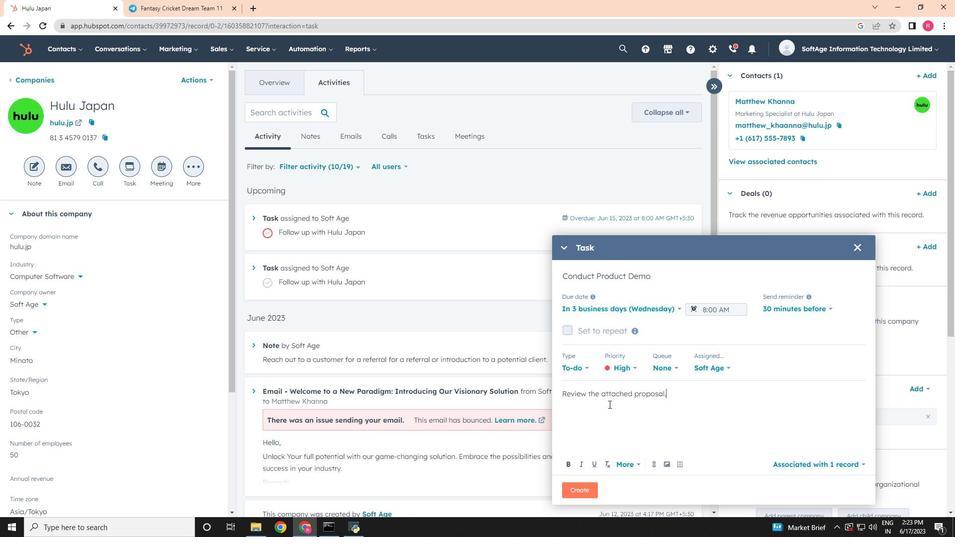 
Action: Mouse moved to (616, 400)
Screenshot: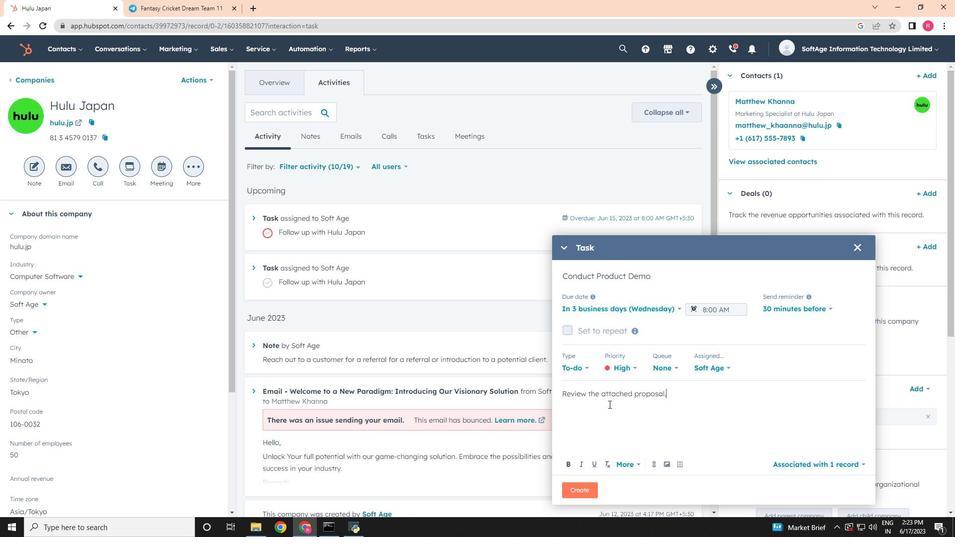 
Action: Mouse scrolled (612, 402) with delta (0, 0)
Screenshot: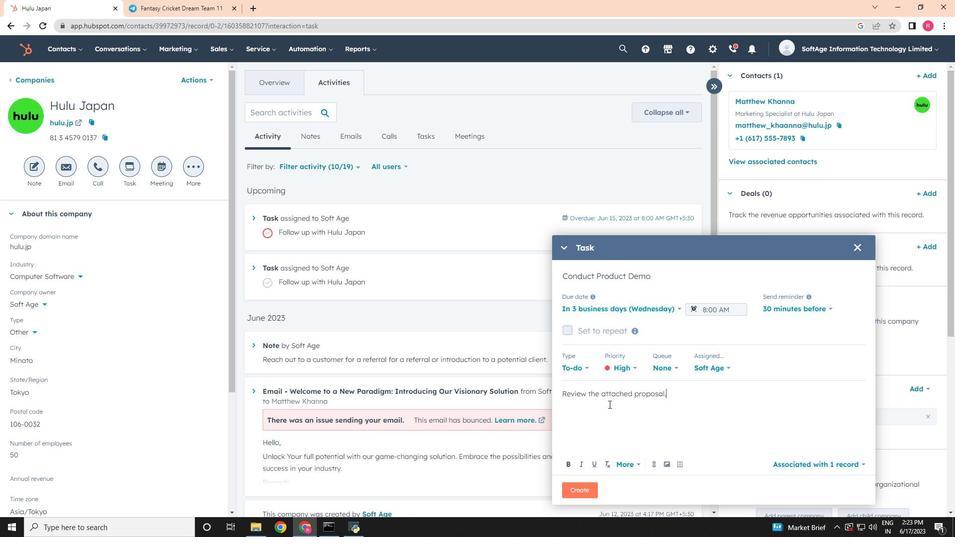 
Action: Mouse moved to (580, 497)
Screenshot: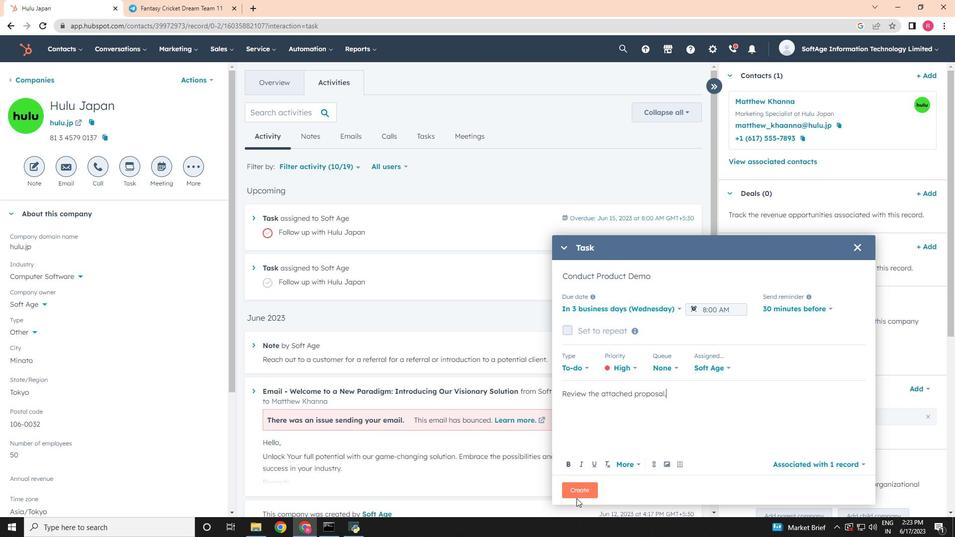 
Action: Mouse pressed left at (580, 497)
Screenshot: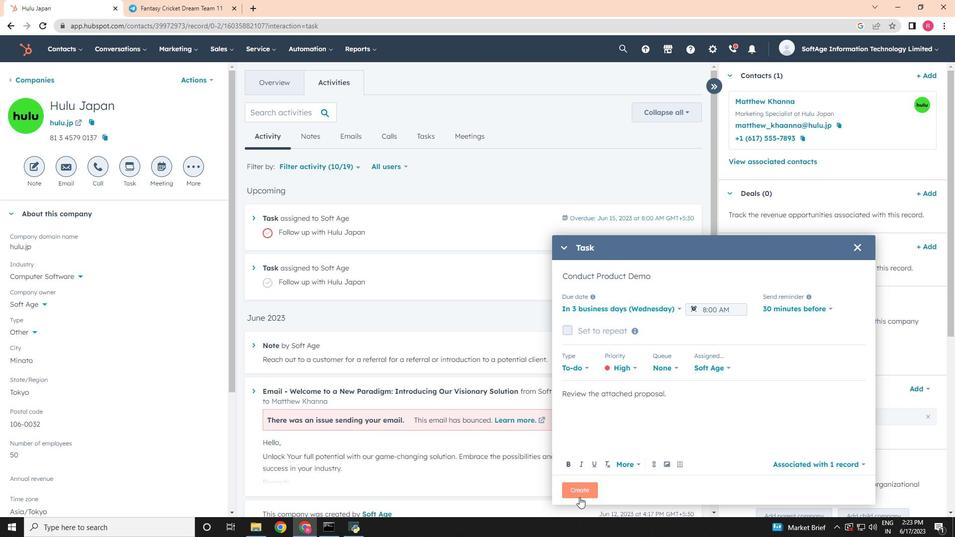 
